 Task: Create New Customer with Customer Name: Modern Store Trading Co, Billing Address Line1: 1124 Sharon Lane, Billing Address Line2:  South Bend, Billing Address Line3:  Indiana 46625, Cell Number: 814-822-2459
Action: Mouse pressed left at (164, 31)
Screenshot: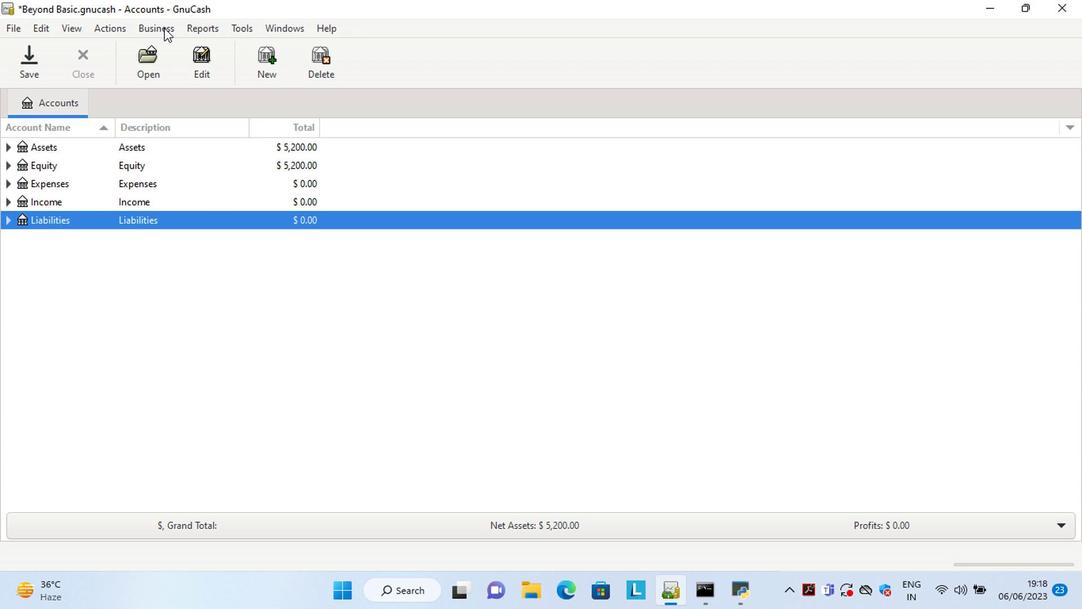 
Action: Mouse moved to (346, 65)
Screenshot: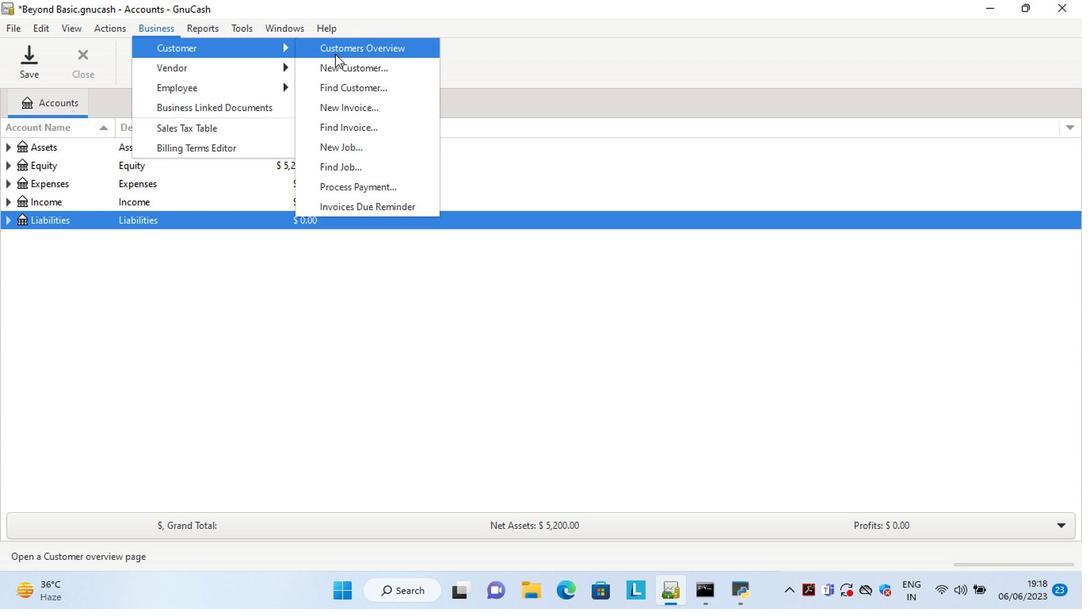 
Action: Mouse pressed left at (346, 65)
Screenshot: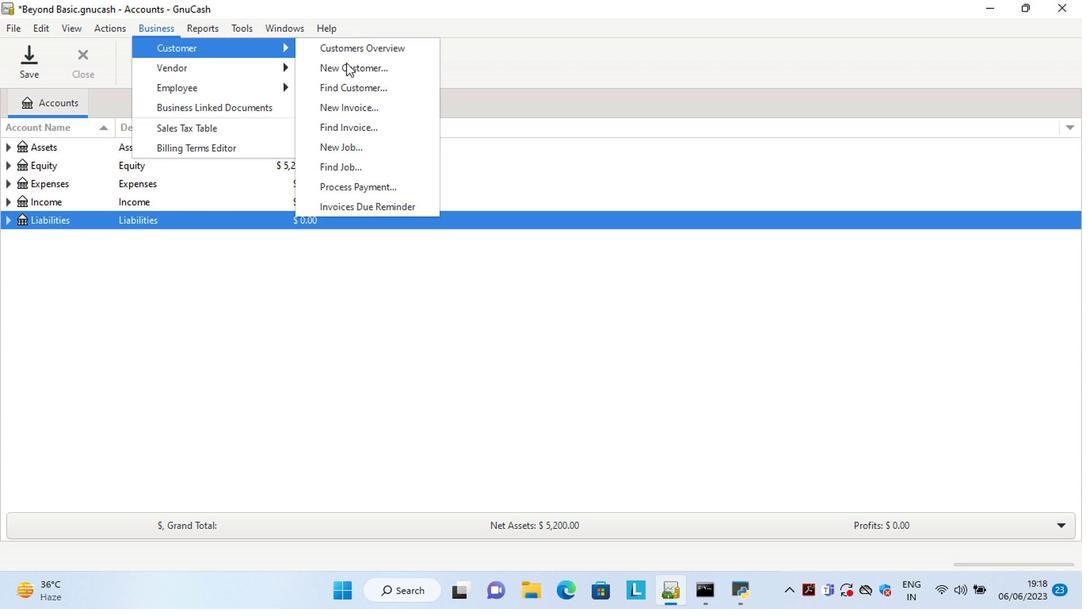 
Action: Mouse moved to (850, 446)
Screenshot: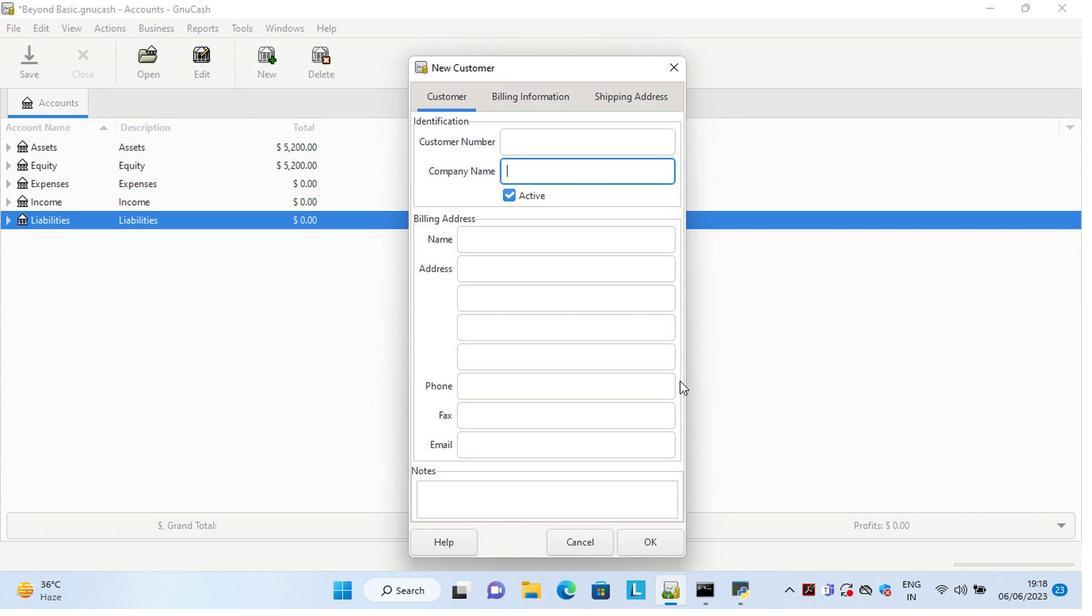 
Action: Key pressed <Key.shift>Modern<Key.space><Key.shift>Stor<Key.space><Key.shift>Trading<Key.space><Key.shift>Co<Key.tab><Key.tab><Key.tab>1124<Key.space><Key.shift>Sharon<Key.space><Key.shift>Lane<Key.space><Key.backspace><Key.tab><Key.shift>So<Key.tab><Key.shift>In<Key.tab><Key.tab>814-822-2459
Screenshot: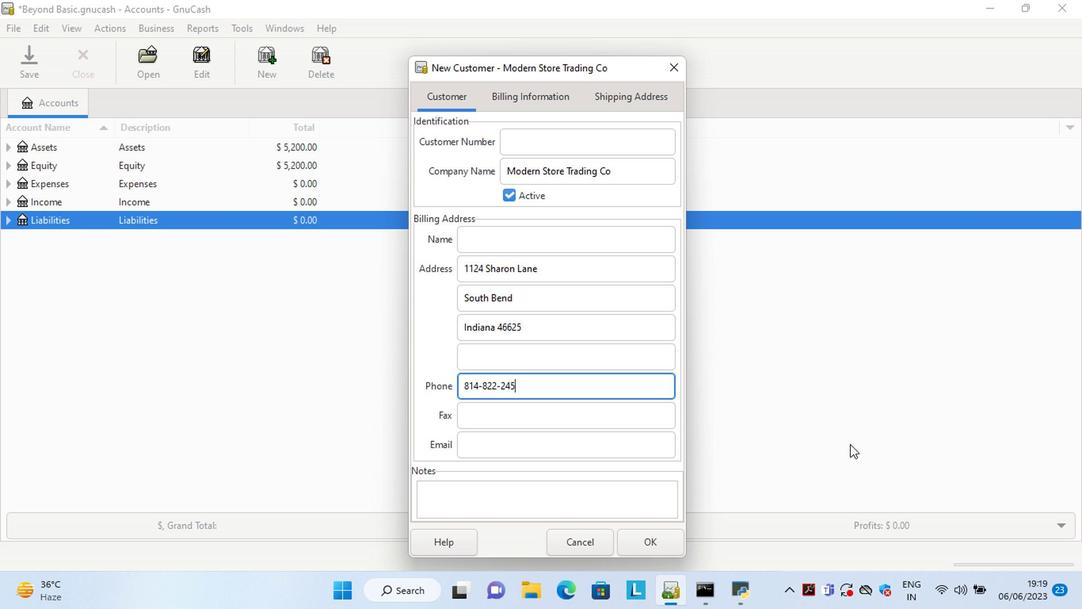 
Action: Mouse moved to (671, 548)
Screenshot: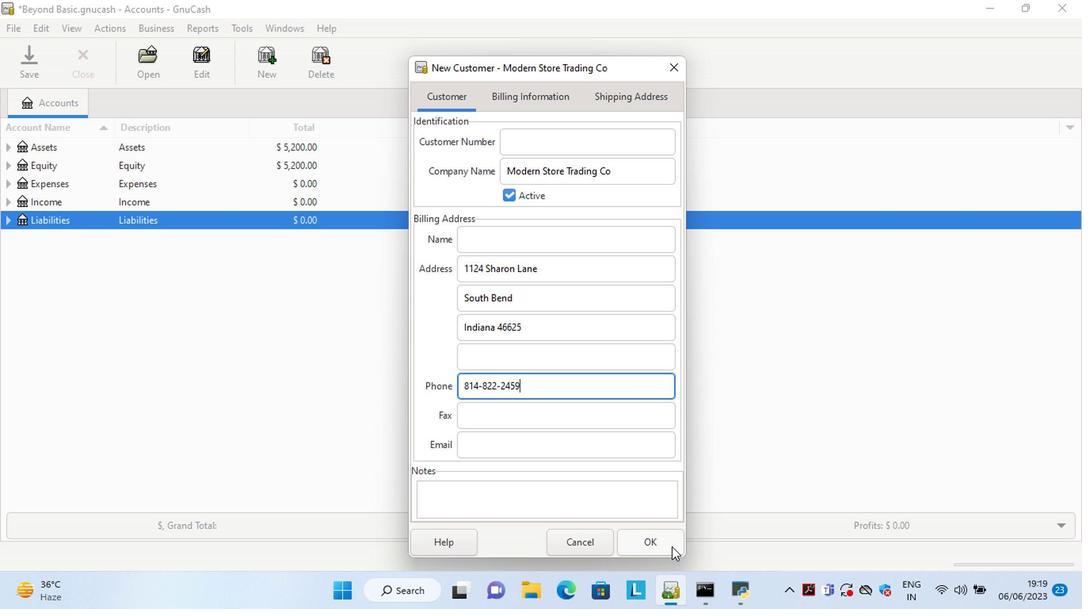 
Action: Mouse pressed left at (671, 548)
Screenshot: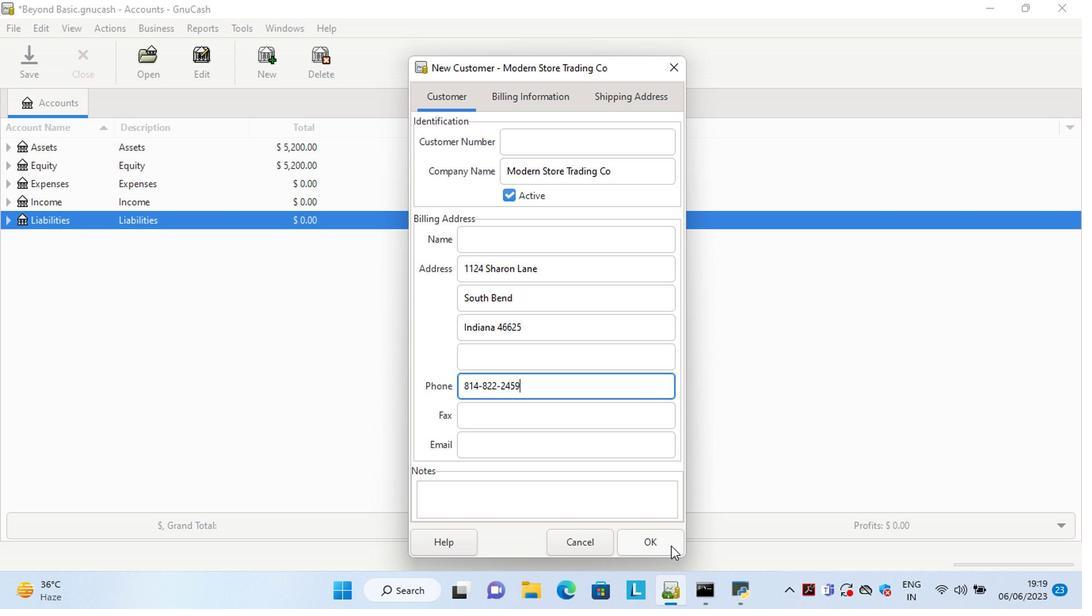 
